 Task: Change the x264 tuning to a still image.
Action: Mouse moved to (105, 21)
Screenshot: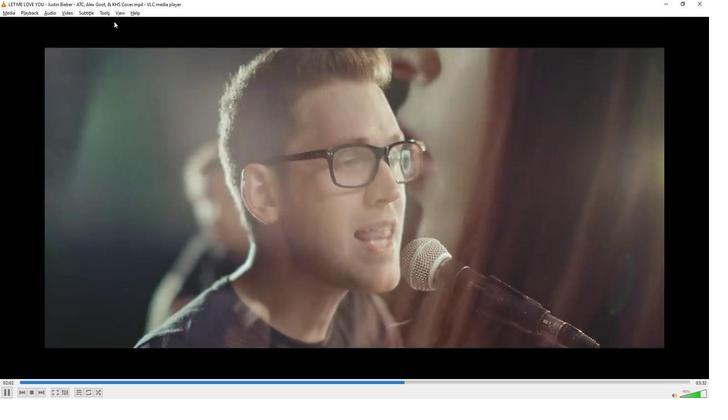 
Action: Mouse pressed left at (105, 21)
Screenshot: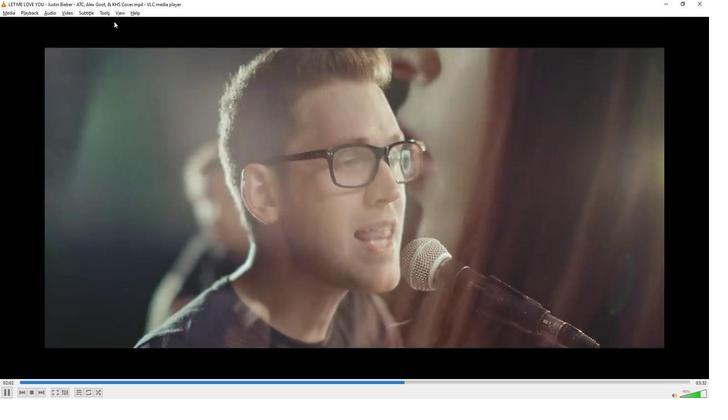 
Action: Mouse moved to (122, 103)
Screenshot: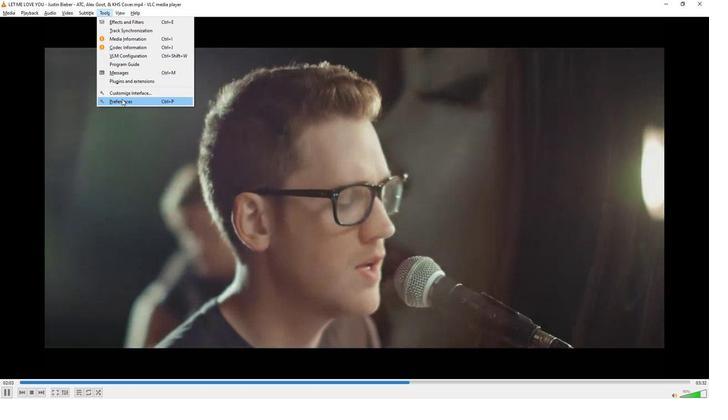 
Action: Mouse pressed left at (122, 103)
Screenshot: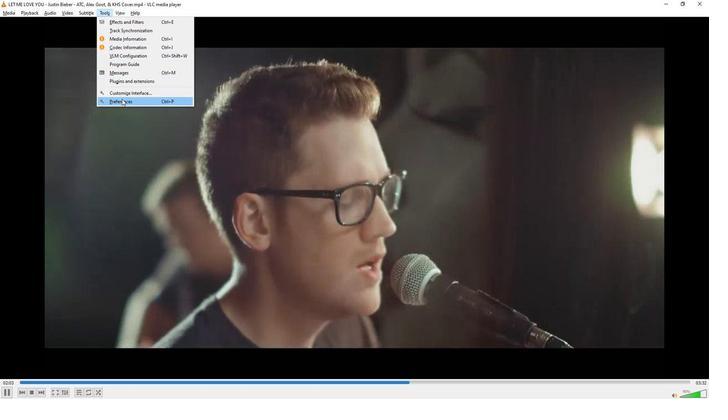 
Action: Mouse moved to (204, 104)
Screenshot: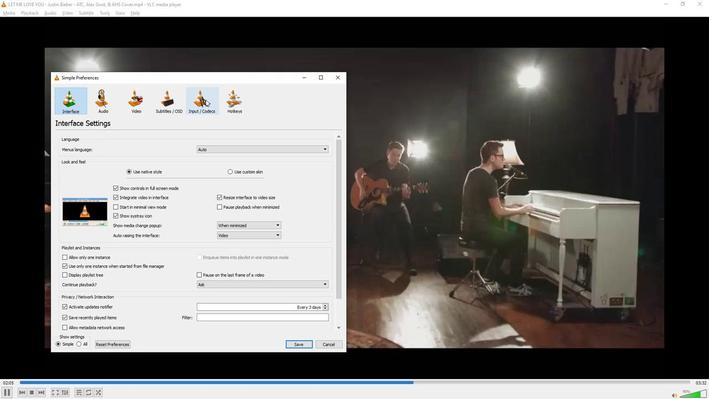 
Action: Mouse pressed left at (204, 104)
Screenshot: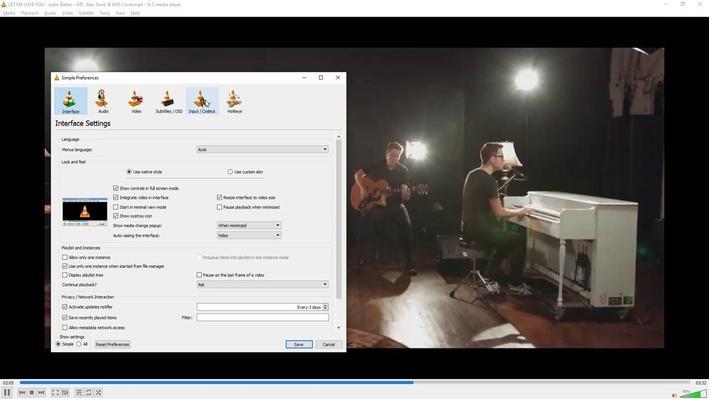 
Action: Mouse moved to (257, 190)
Screenshot: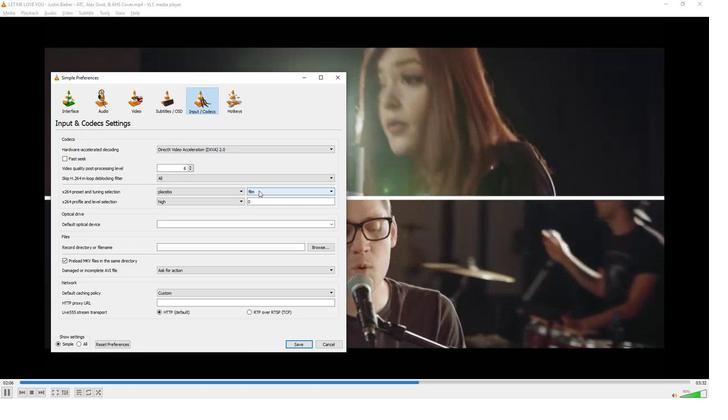 
Action: Mouse pressed left at (257, 190)
Screenshot: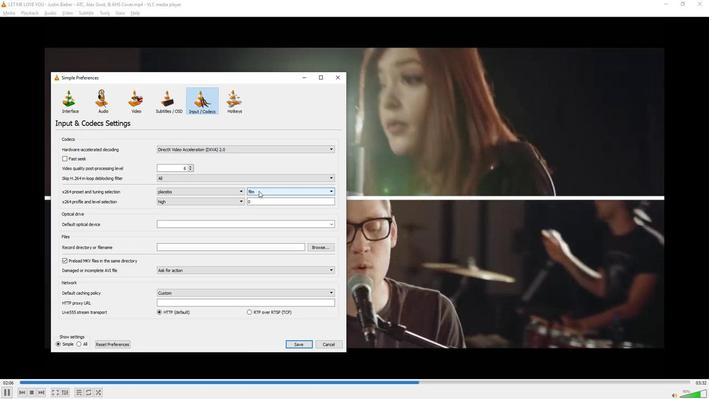
Action: Mouse moved to (256, 210)
Screenshot: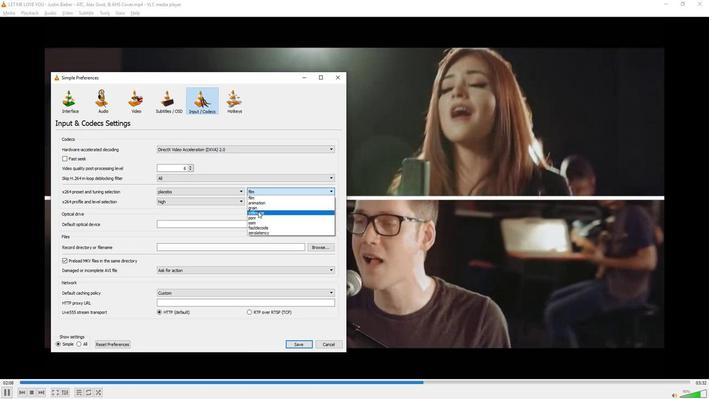 
Action: Mouse pressed left at (256, 210)
Screenshot: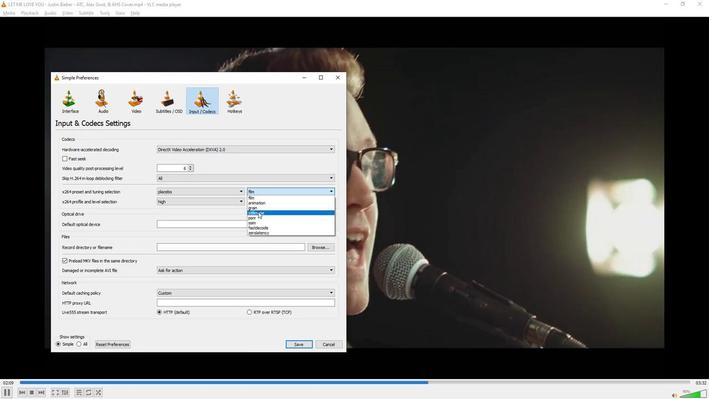 
Action: Mouse moved to (359, 227)
Screenshot: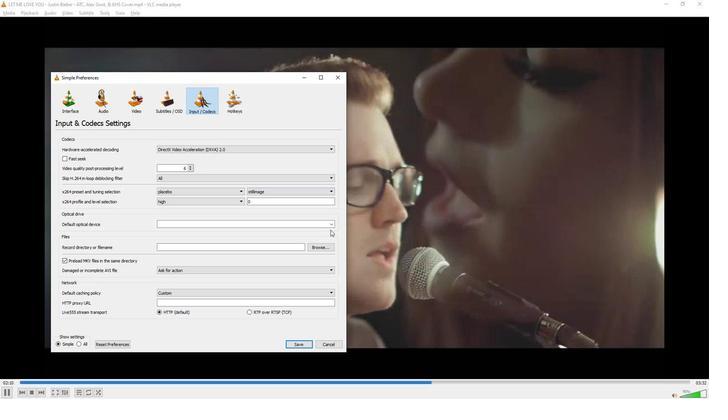 
